 Task: Make in the project AgileEngine a sprint 'Performance Benchmarking Sprint'. Create in the project AgileEngine a sprint 'Performance Benchmarking Sprint'. Add in the project AgileEngine a sprint 'Performance Benchmarking Sprint'
Action: Mouse moved to (1298, 227)
Screenshot: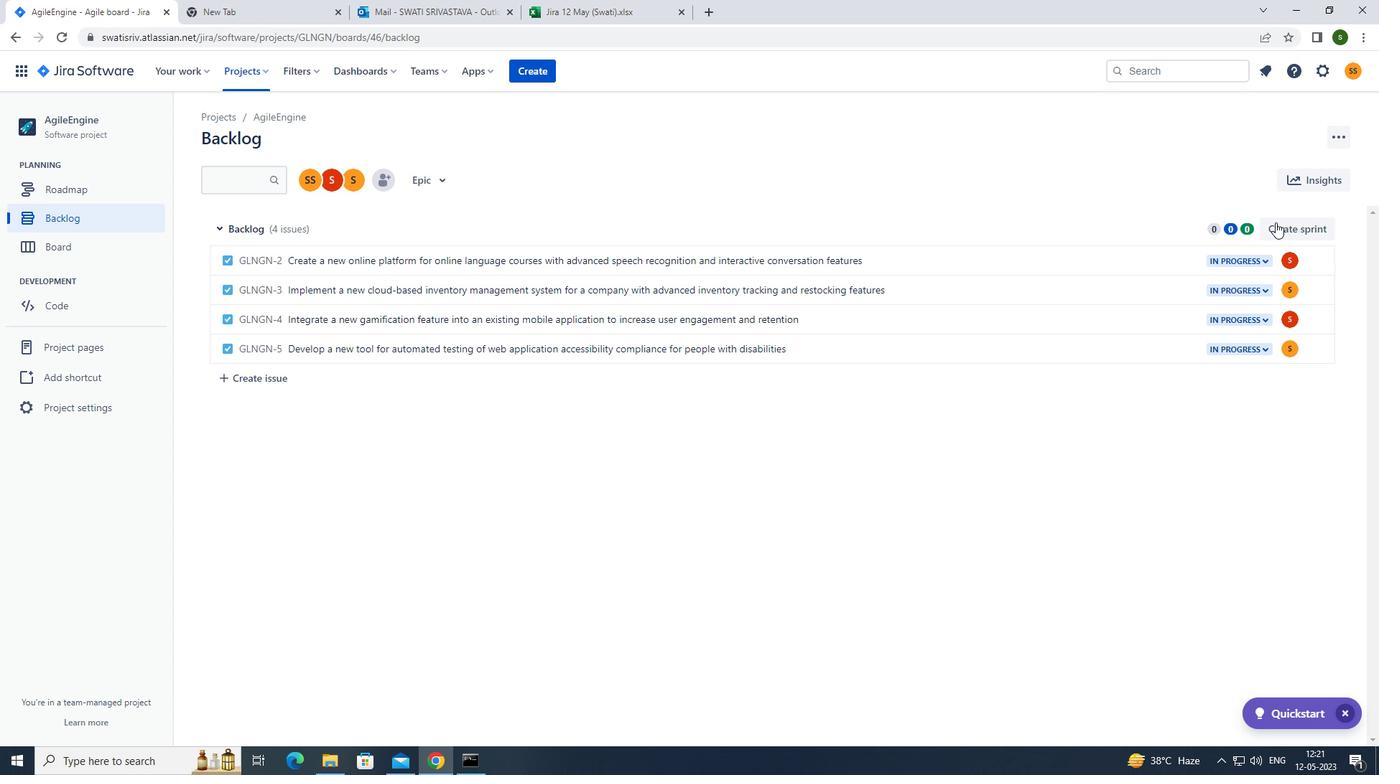 
Action: Mouse pressed left at (1298, 227)
Screenshot: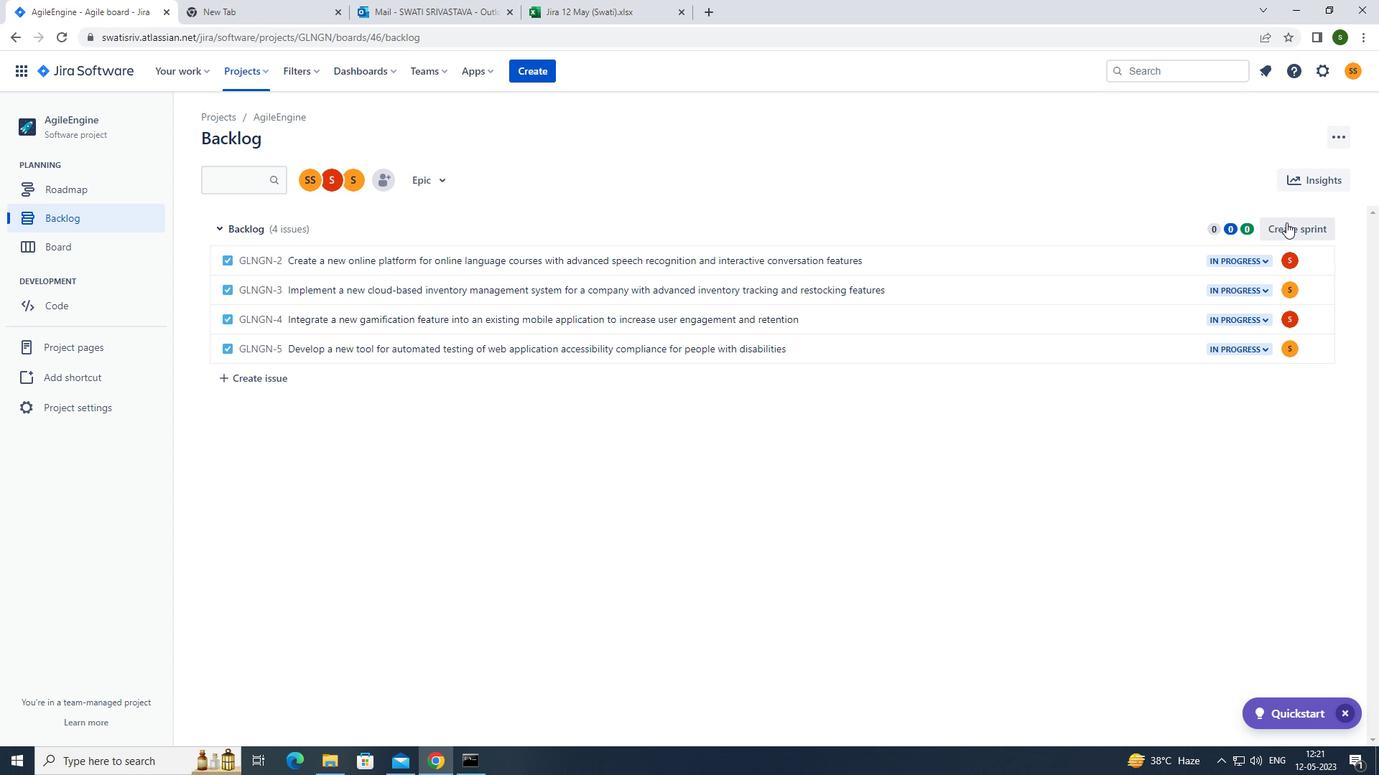 
Action: Mouse moved to (1322, 229)
Screenshot: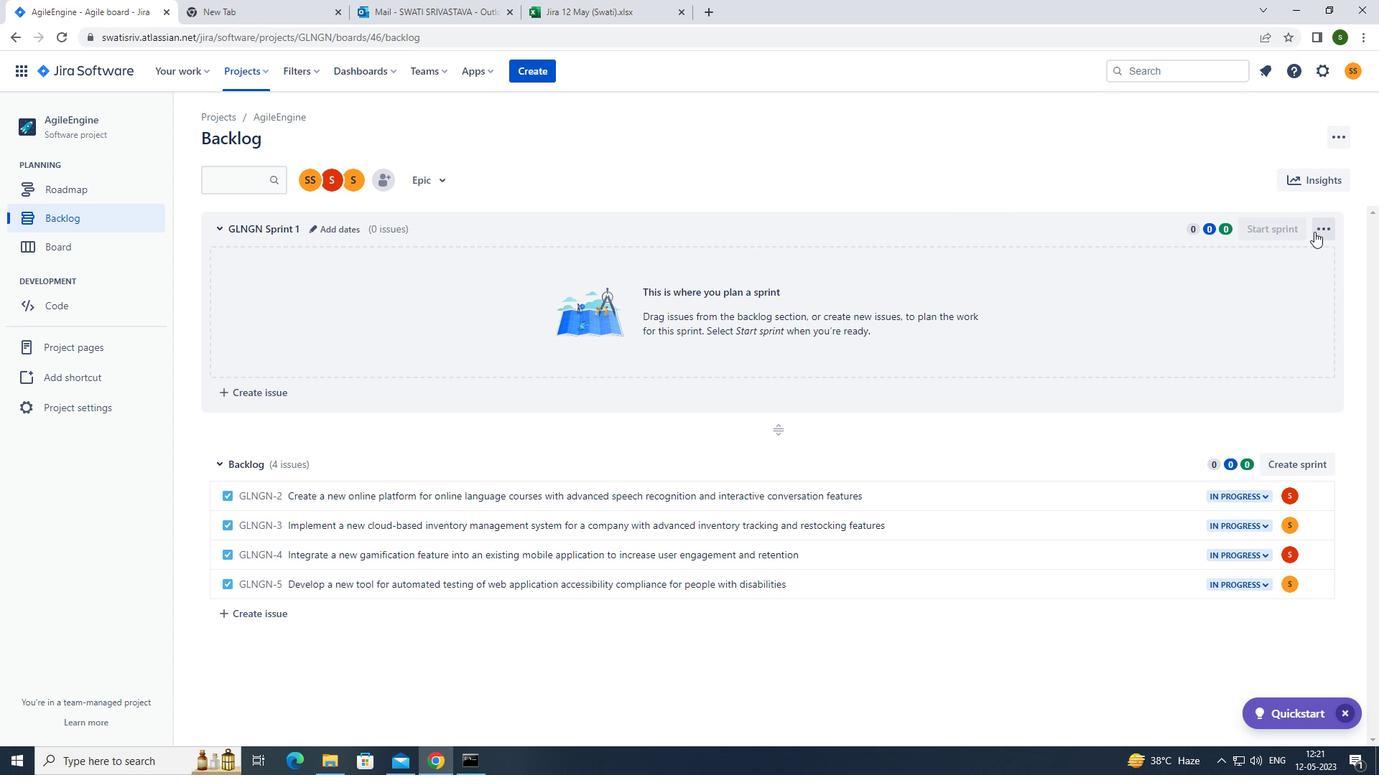 
Action: Mouse pressed left at (1322, 229)
Screenshot: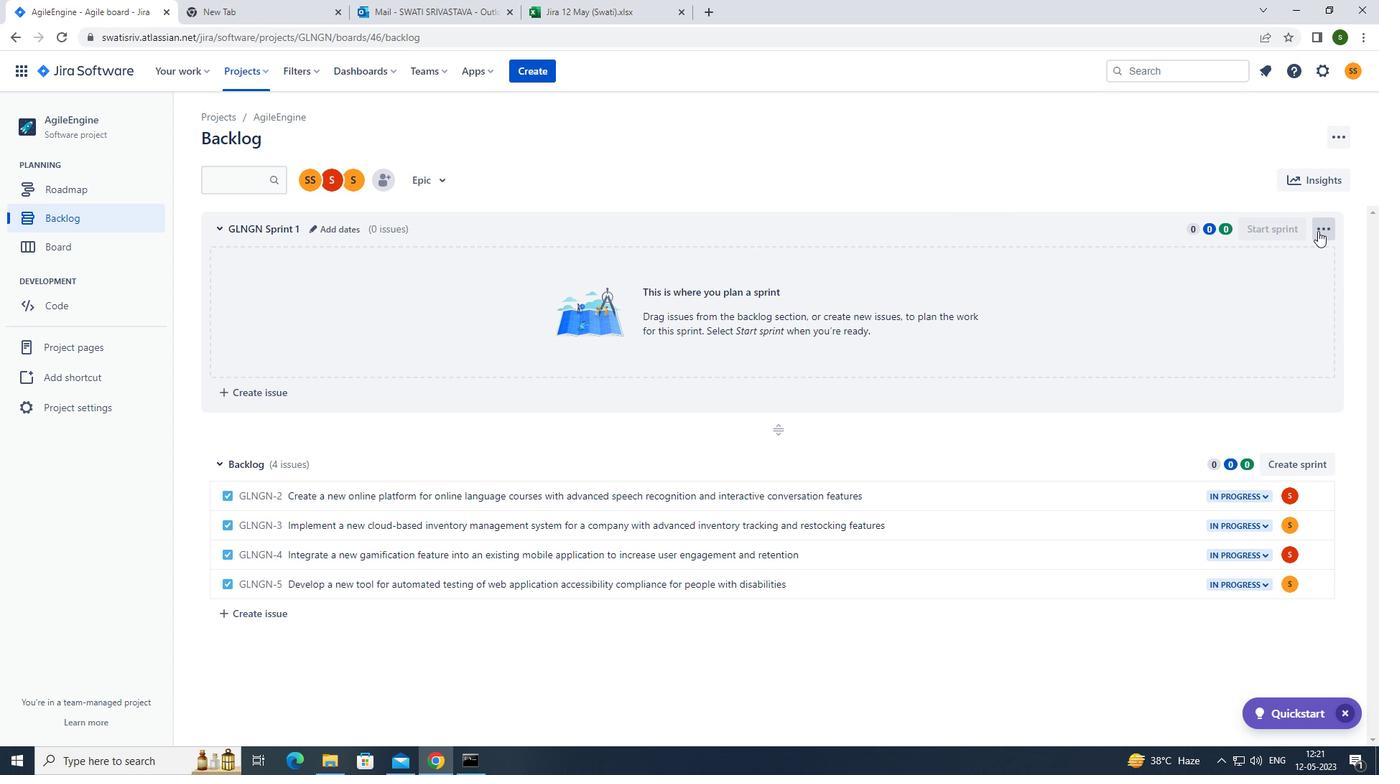 
Action: Mouse moved to (1290, 257)
Screenshot: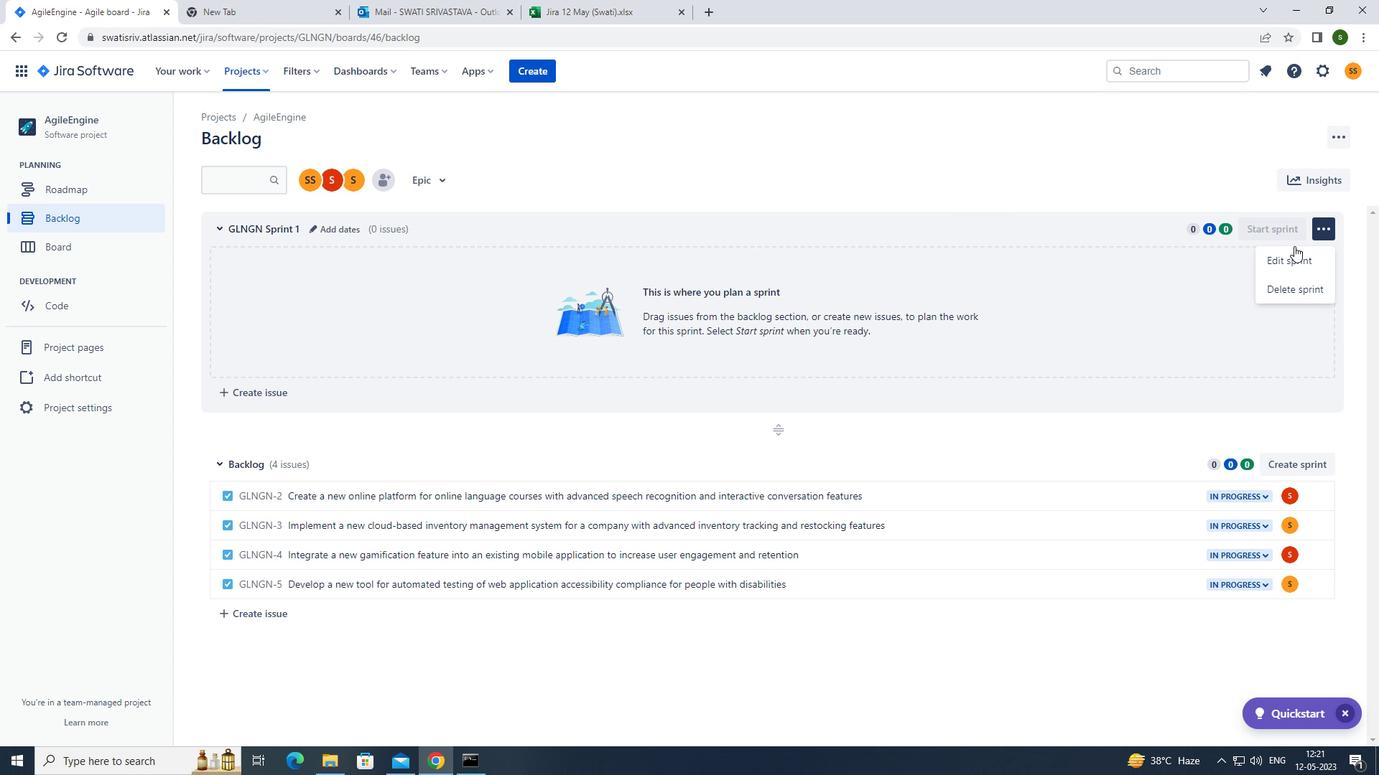 
Action: Mouse pressed left at (1290, 257)
Screenshot: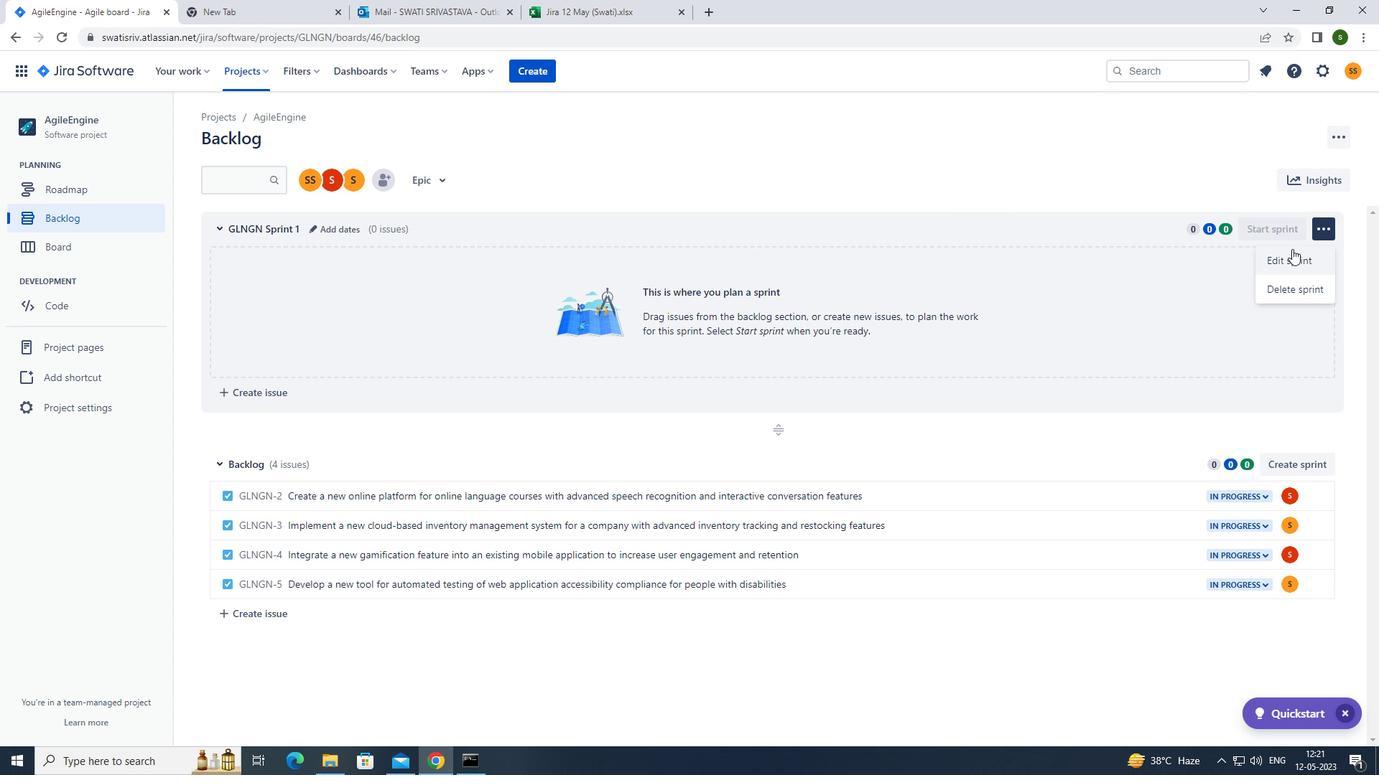 
Action: Mouse moved to (640, 186)
Screenshot: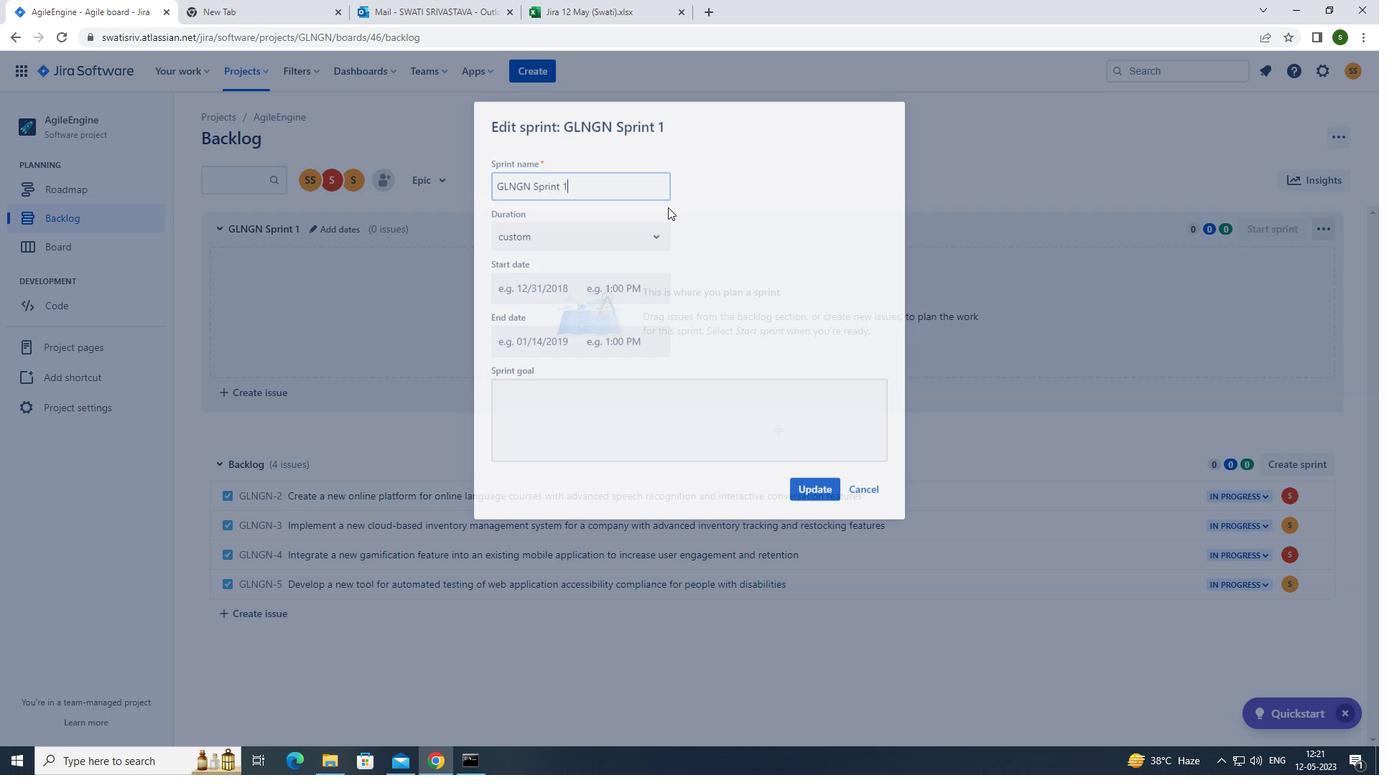 
Action: Key pressed <Key.backspace><Key.backspace><Key.backspace><Key.backspace><Key.backspace><Key.backspace><Key.backspace><Key.backspace><Key.backspace><Key.backspace><Key.backspace><Key.backspace><Key.backspace><Key.backspace><Key.backspace><Key.backspace><Key.backspace><Key.backspace><Key.backspace><Key.backspace><Key.caps_lock>p<Key.caps_lock>erformance<Key.space><Key.caps_lock>b<Key.caps_lock>enchmarking<Key.space><Key.caps_lock>s<Key.caps_lock>print
Screenshot: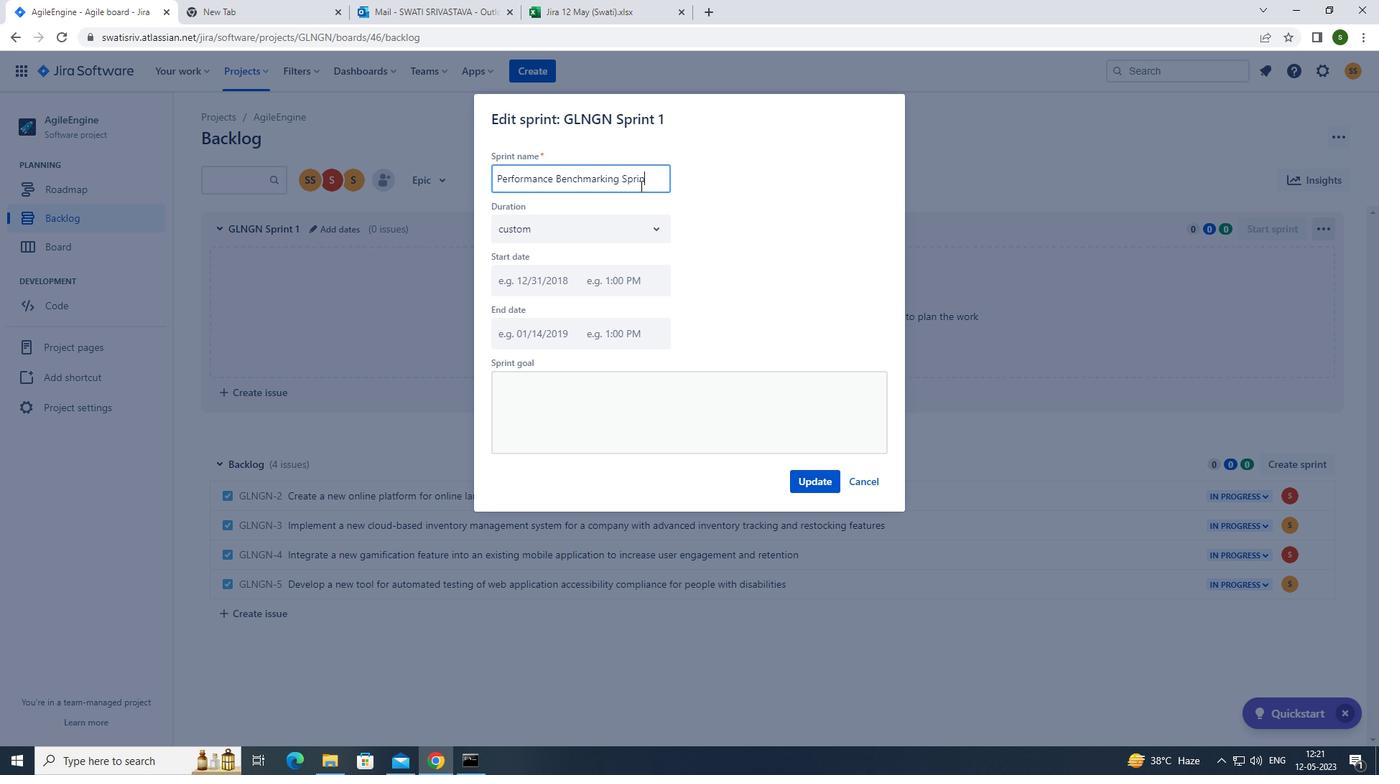 
Action: Mouse moved to (811, 474)
Screenshot: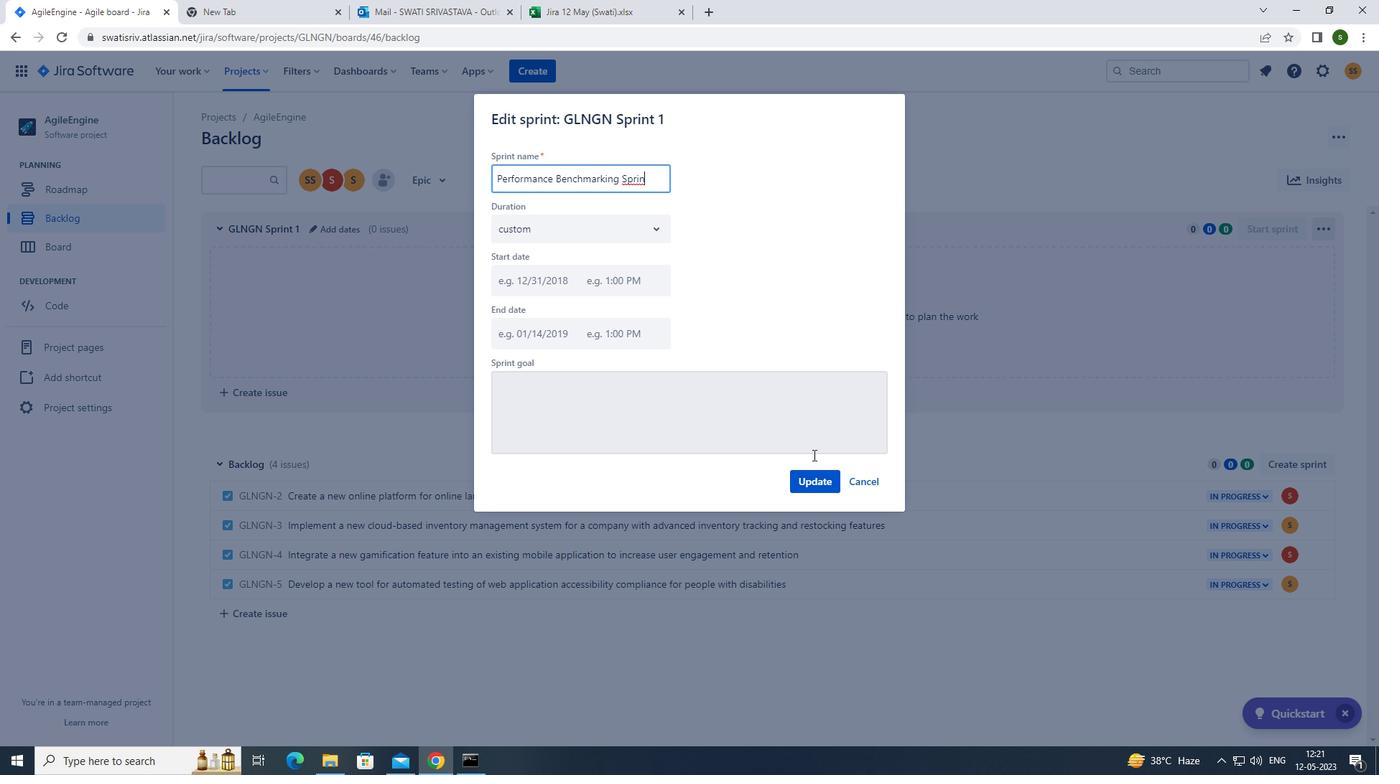
Action: Mouse pressed left at (811, 474)
Screenshot: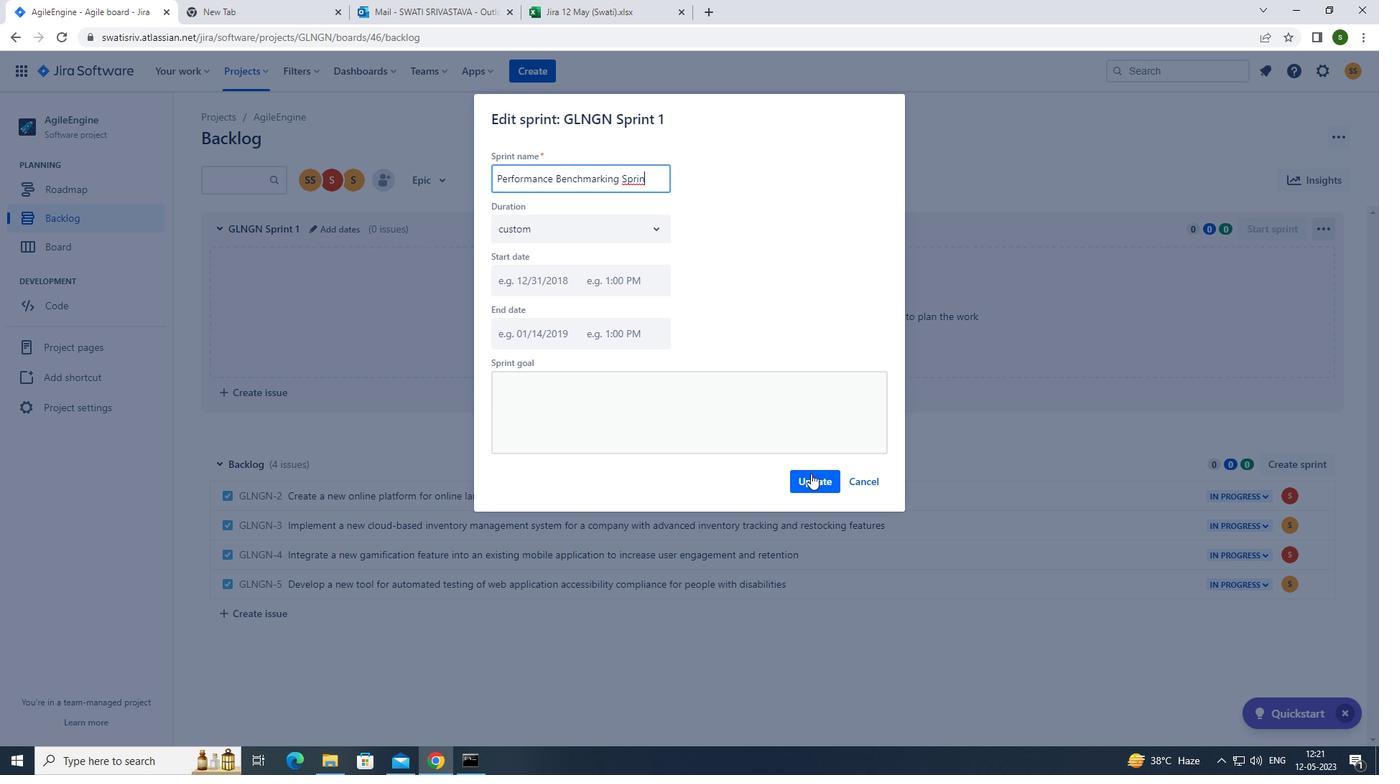 
Action: Mouse moved to (1293, 467)
Screenshot: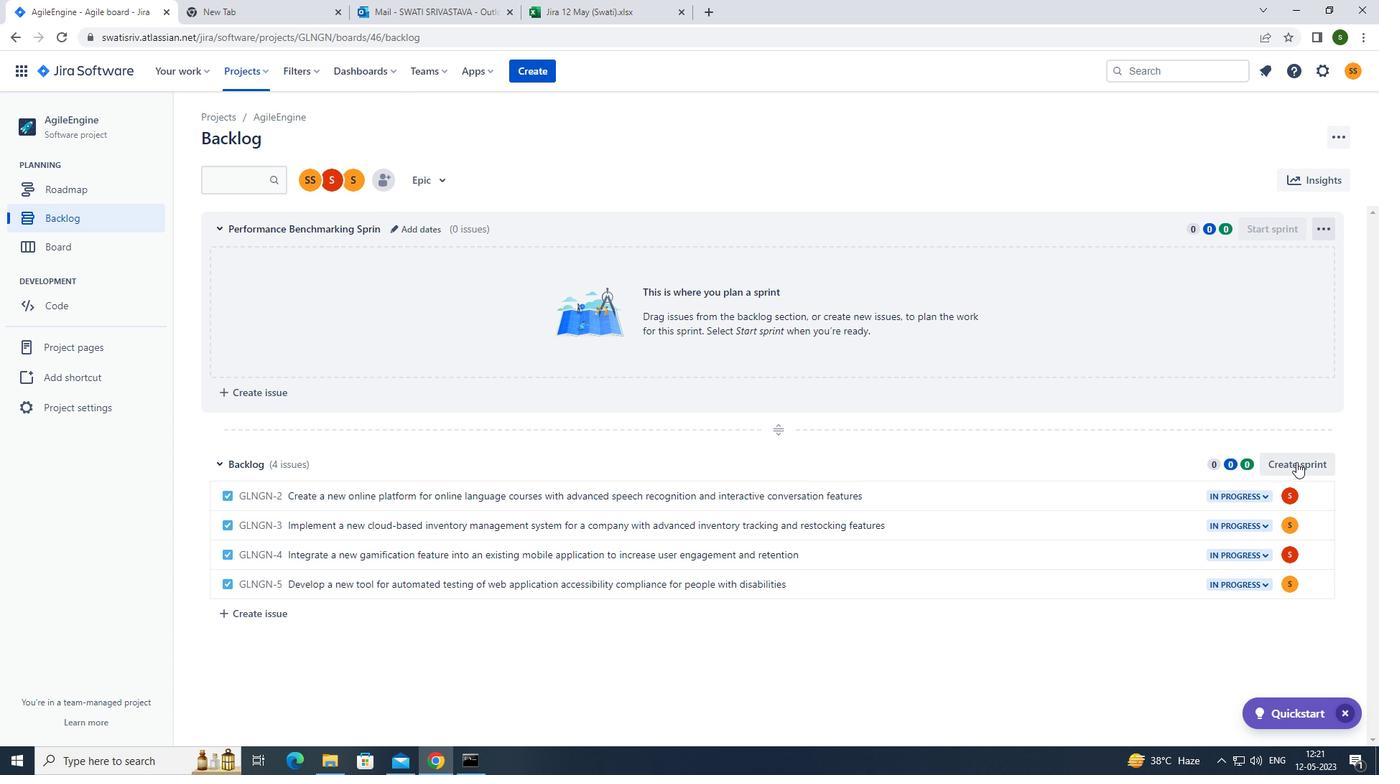 
Action: Mouse pressed left at (1293, 467)
Screenshot: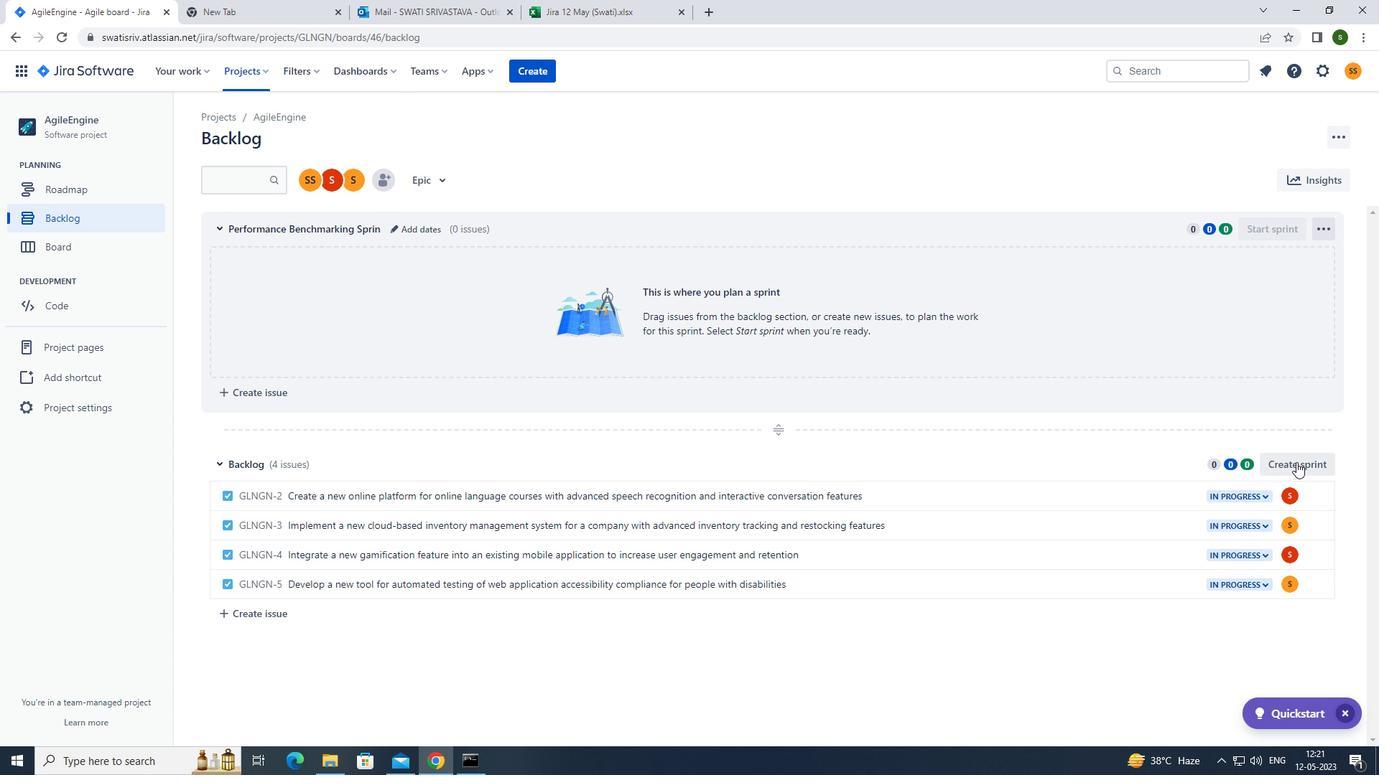 
Action: Mouse moved to (1324, 464)
Screenshot: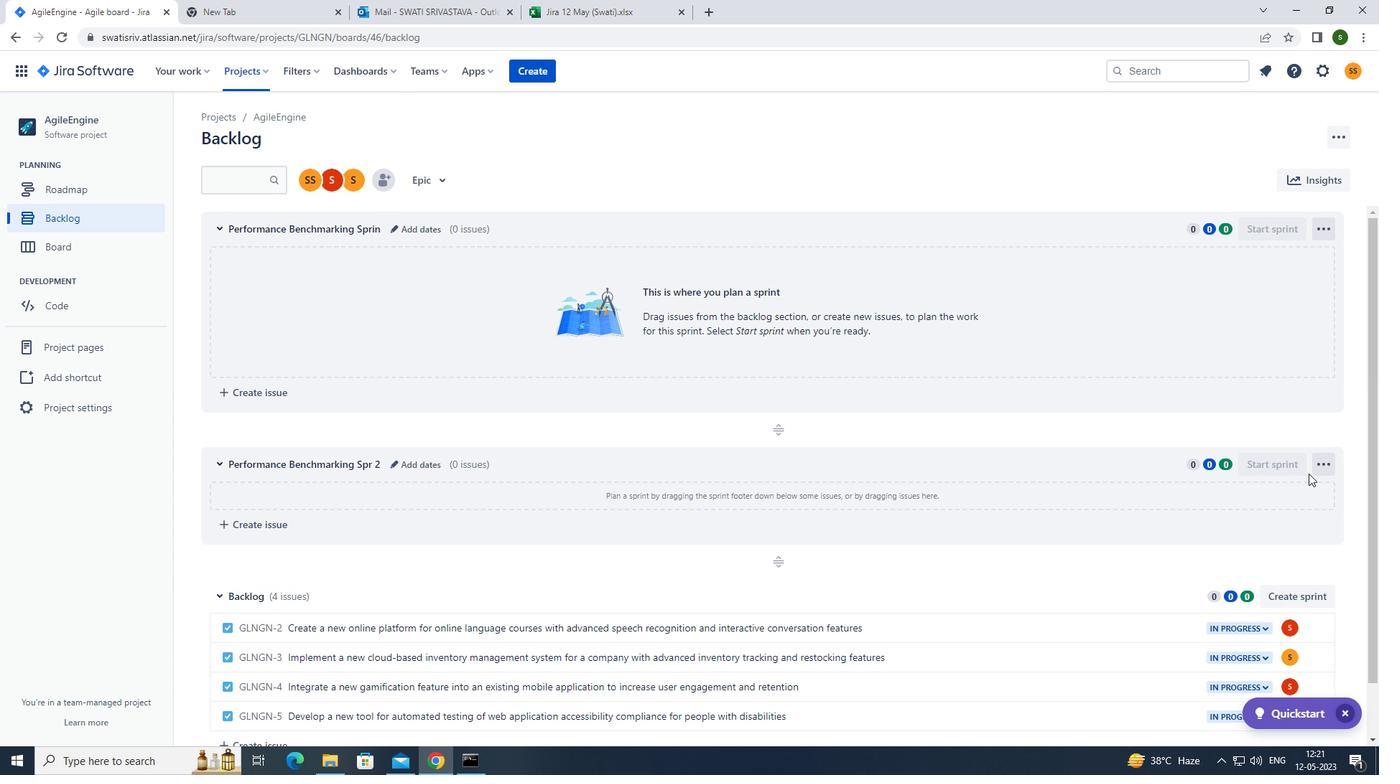 
Action: Mouse pressed left at (1324, 464)
Screenshot: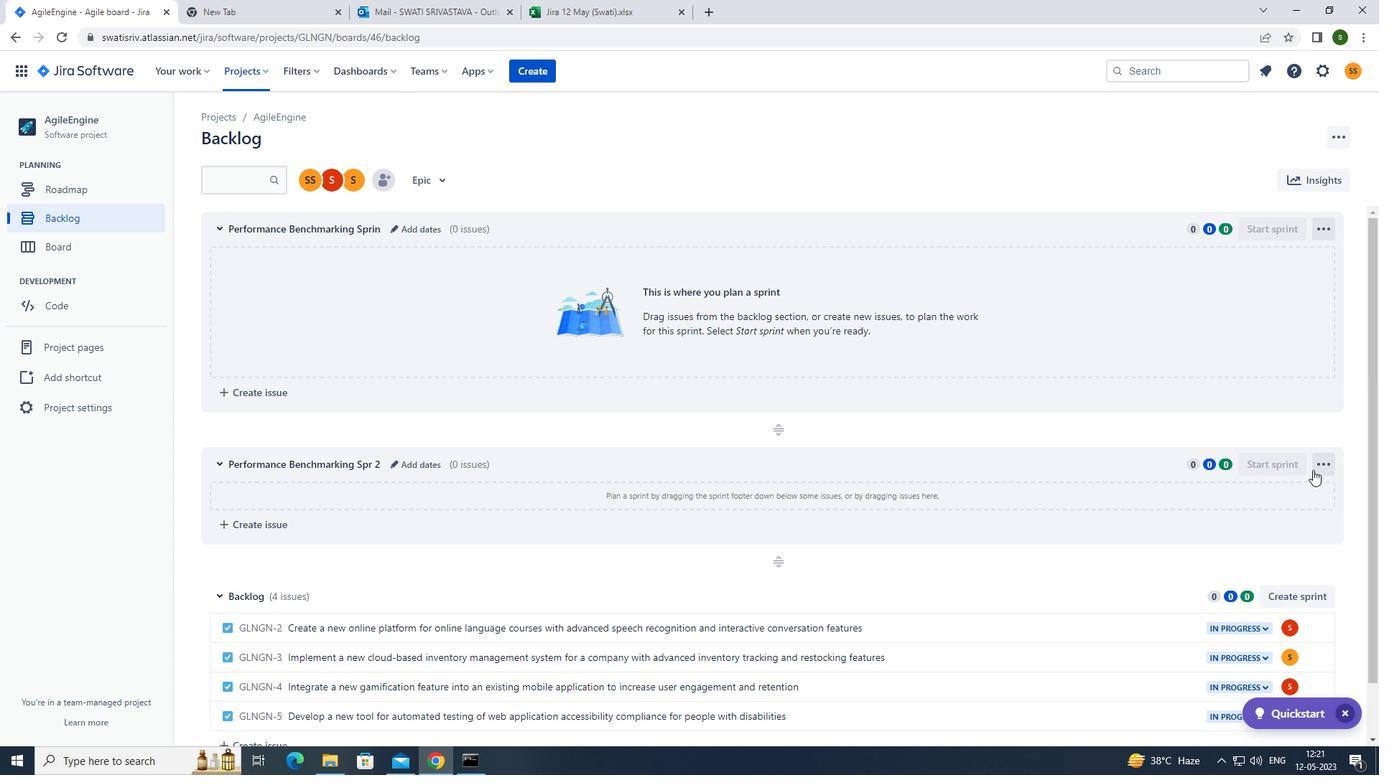 
Action: Mouse moved to (1280, 517)
Screenshot: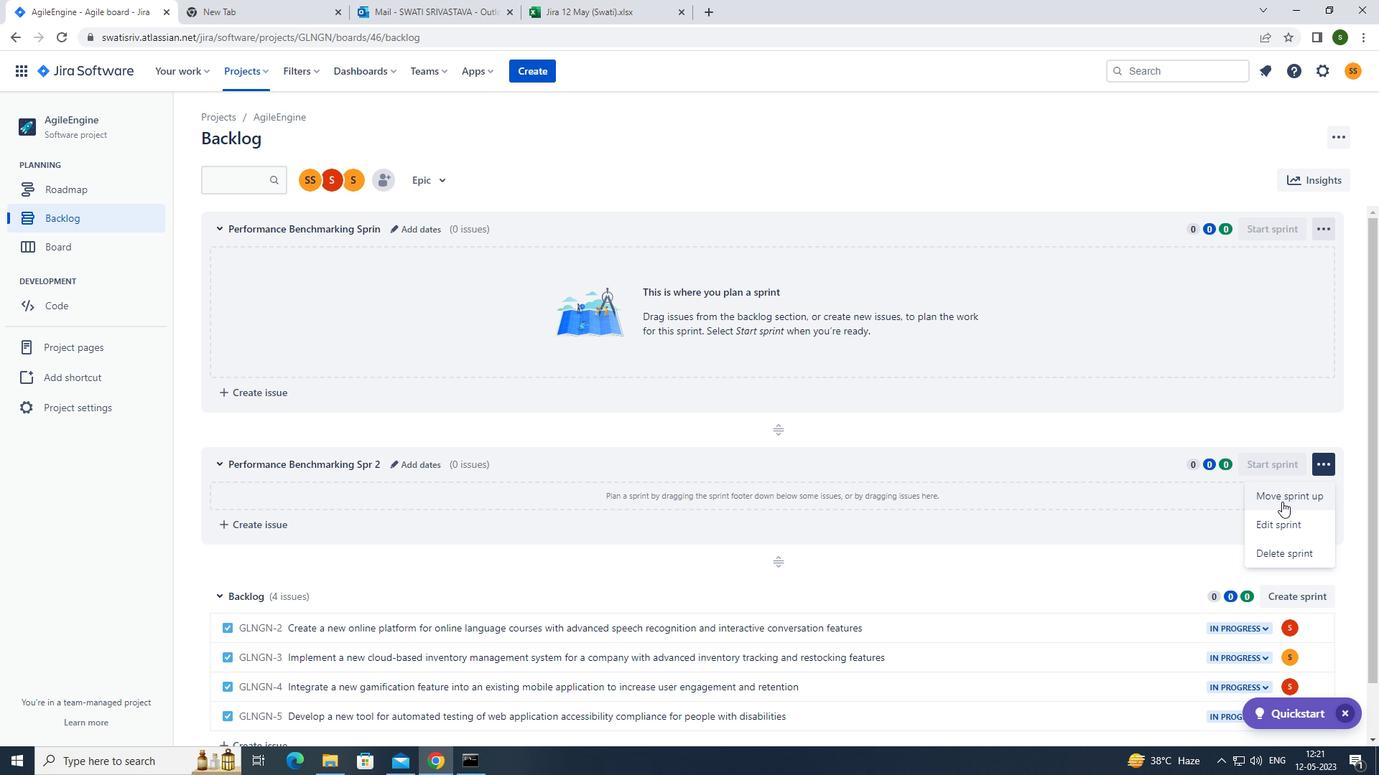
Action: Mouse pressed left at (1280, 517)
Screenshot: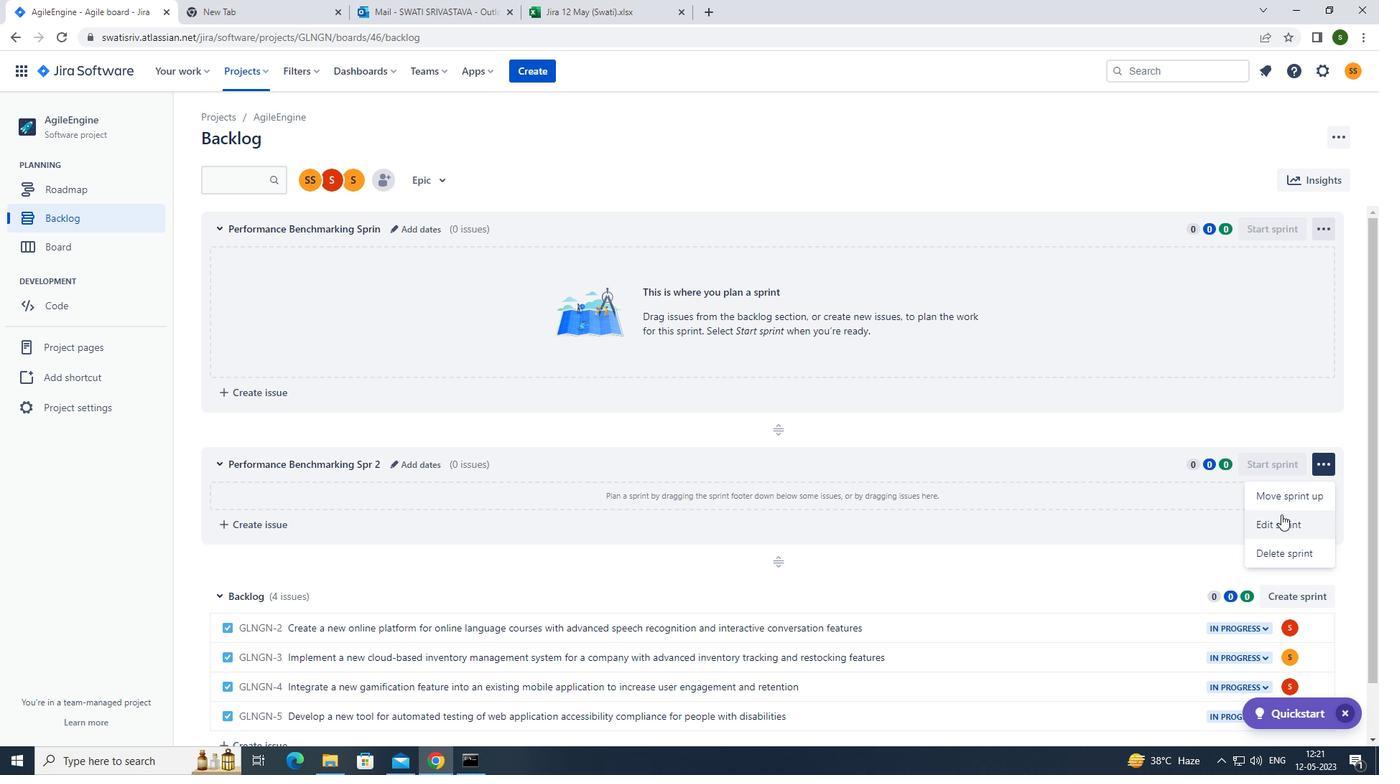 
Action: Mouse moved to (655, 177)
Screenshot: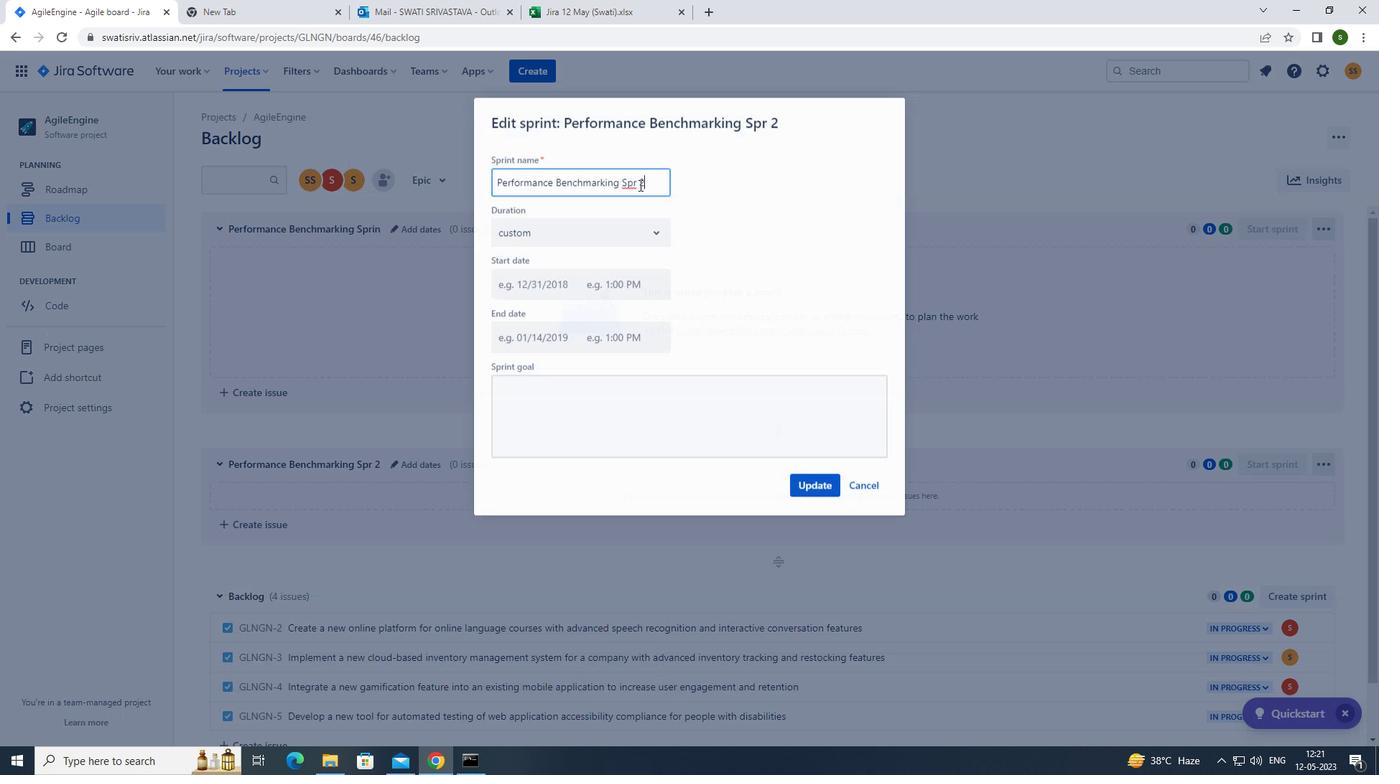 
Action: Key pressed <Key.backspace><Key.backspace><Key.backspace><Key.backspace><Key.backspace><Key.backspace><Key.backspace><Key.backspace><Key.backspace><Key.backspace><Key.backspace><Key.backspace><Key.backspace><Key.backspace><Key.backspace><Key.backspace><Key.backspace><Key.backspace><Key.backspace><Key.backspace><Key.backspace><Key.backspace><Key.backspace><Key.backspace><Key.backspace><Key.backspace><Key.backspace><Key.backspace><Key.backspace><Key.backspace><Key.backspace><Key.backspace><Key.backspace><Key.backspace><Key.backspace><Key.caps_lock>p<Key.caps_lock>erformance<Key.space><Key.caps_lock>b<Key.caps_lock>enchmarking<Key.space><Key.caps_lock>s<Key.caps_lock>print
Screenshot: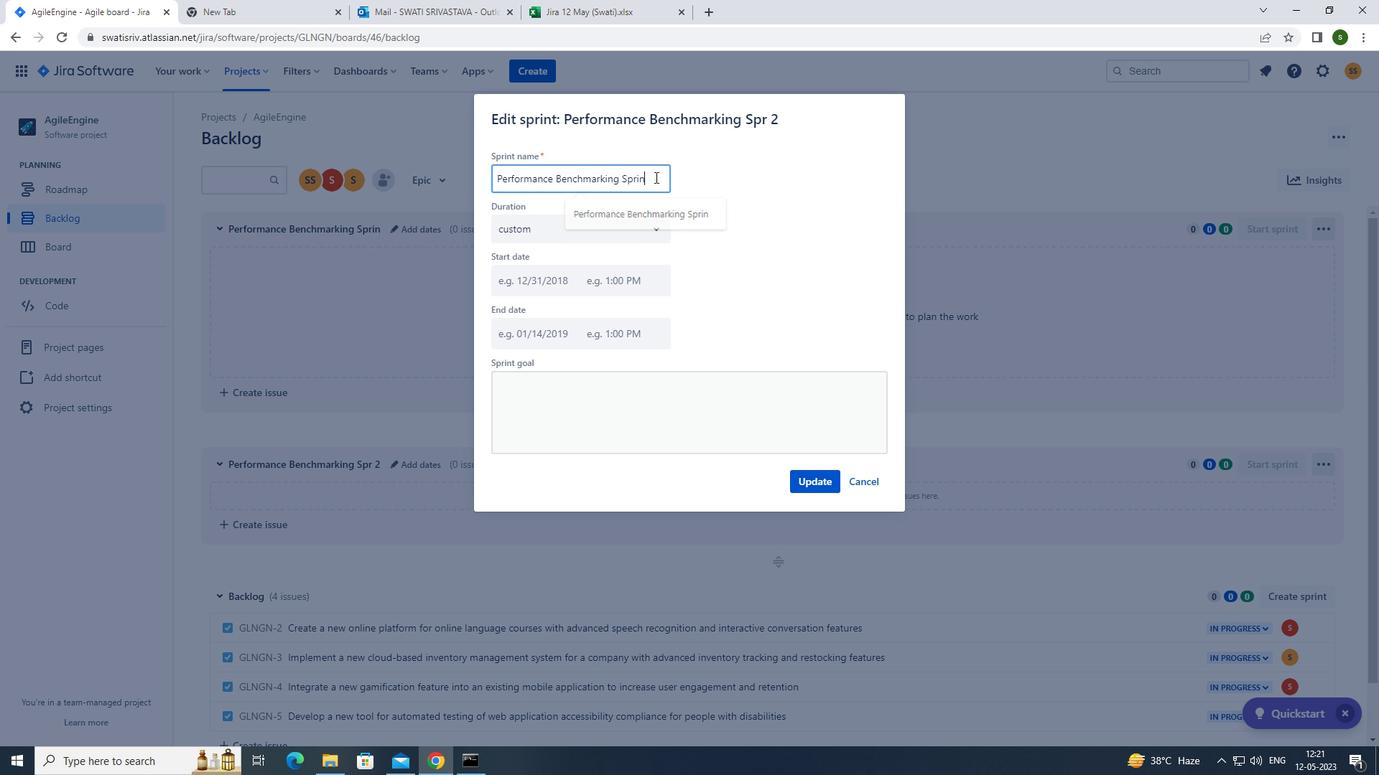 
Action: Mouse moved to (821, 479)
Screenshot: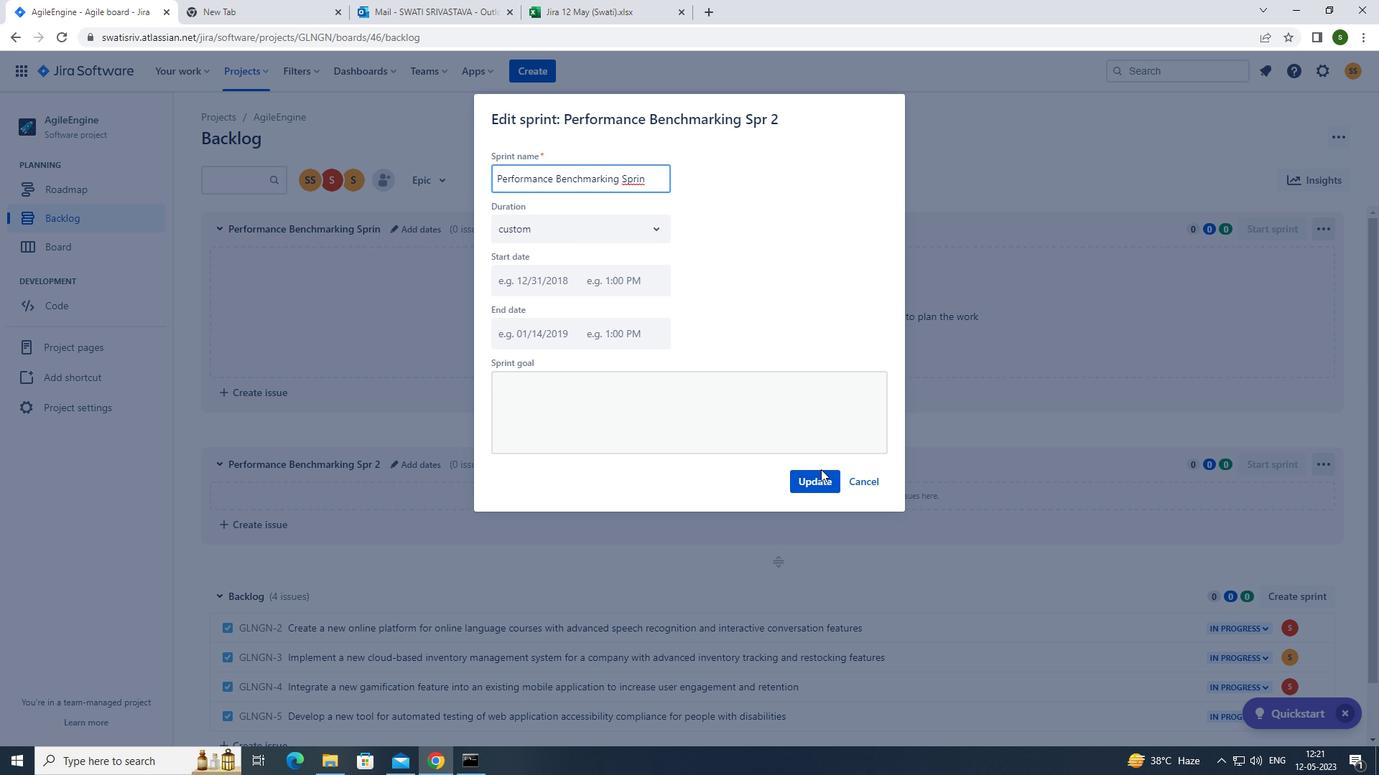 
Action: Mouse pressed left at (821, 479)
Screenshot: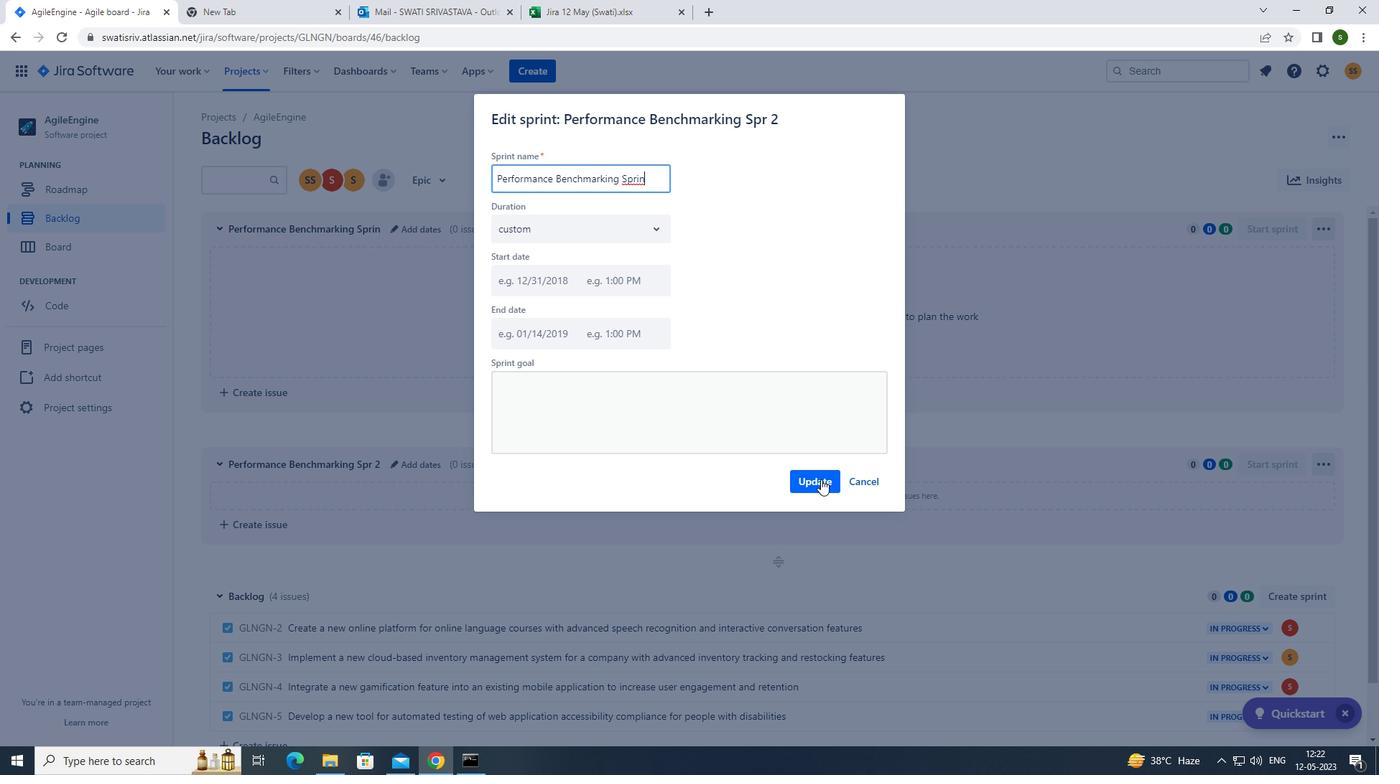 
Action: Mouse moved to (1287, 599)
Screenshot: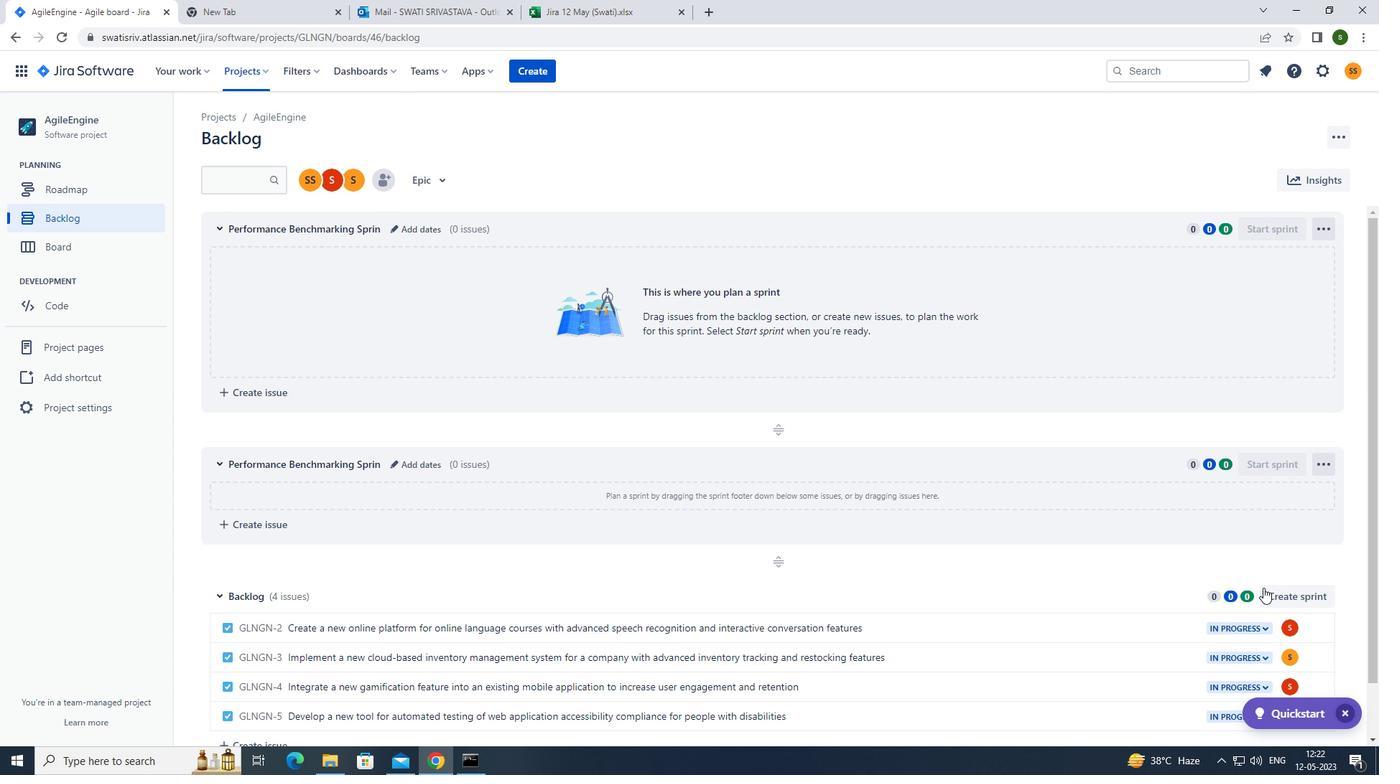 
Action: Mouse pressed left at (1287, 599)
Screenshot: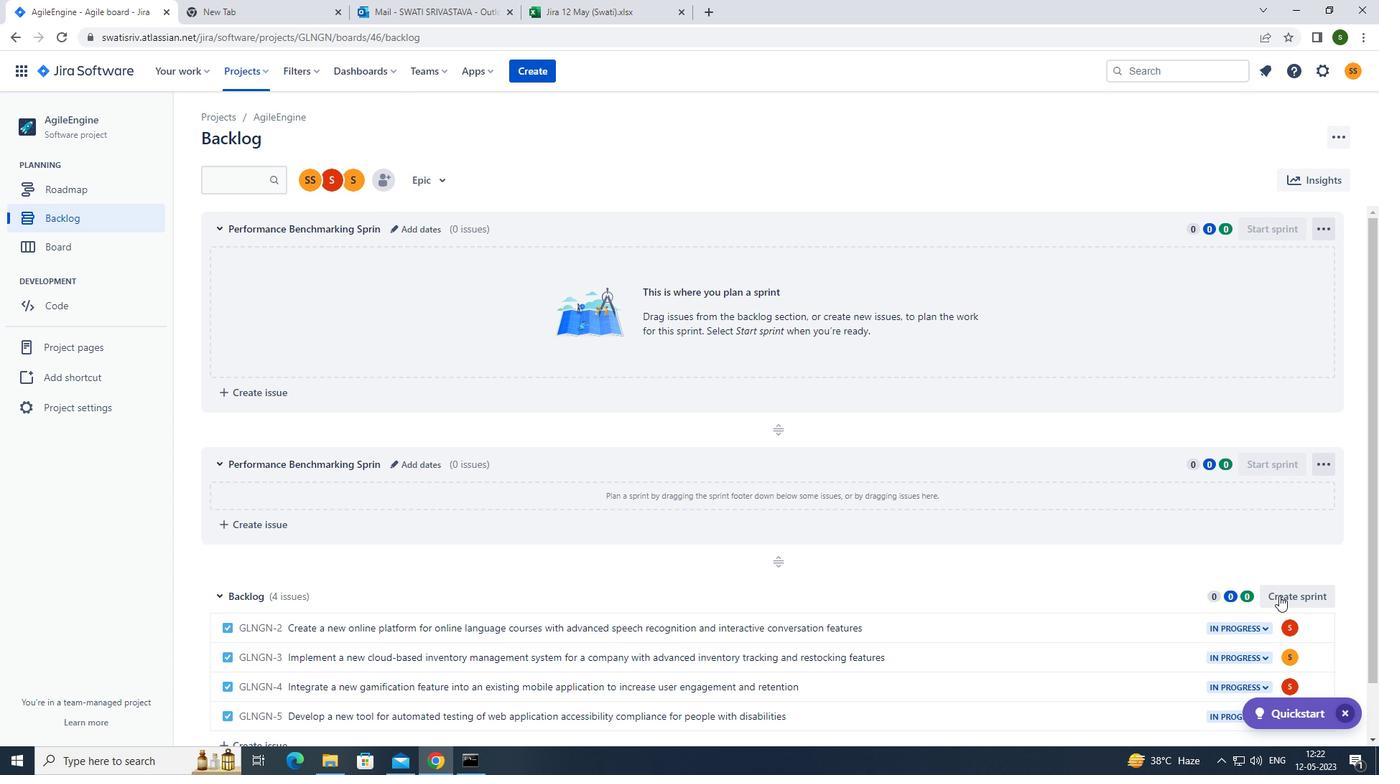 
Action: Mouse moved to (1323, 593)
Screenshot: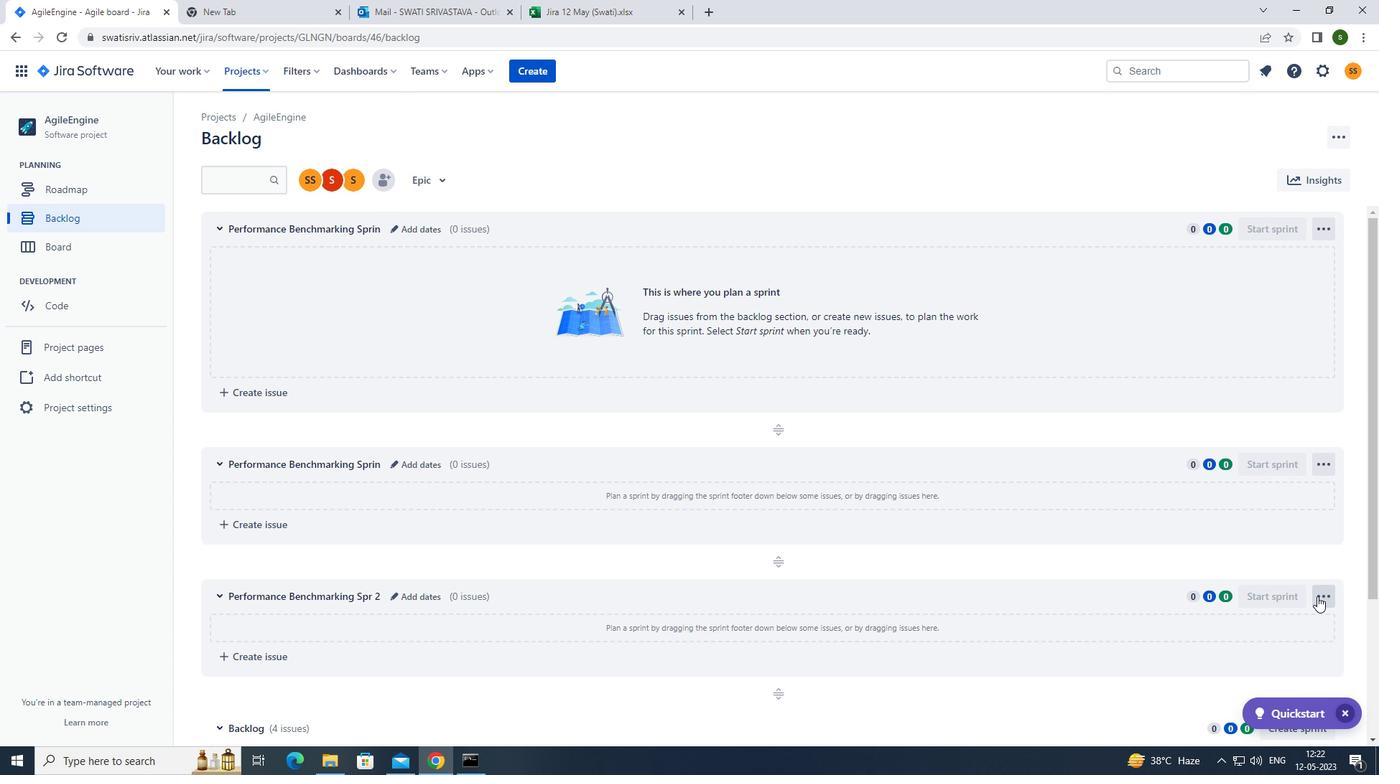 
Action: Mouse pressed left at (1323, 593)
Screenshot: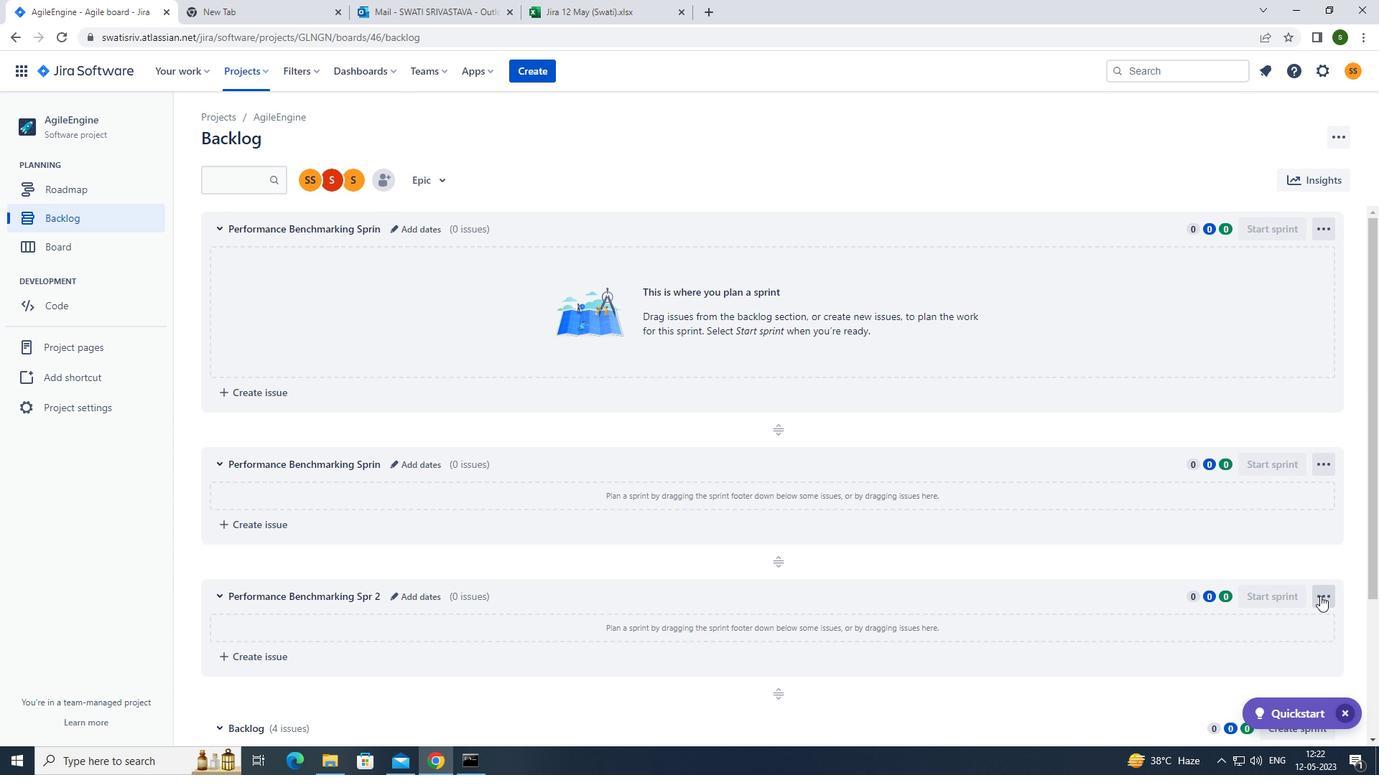 
Action: Mouse moved to (1278, 652)
Screenshot: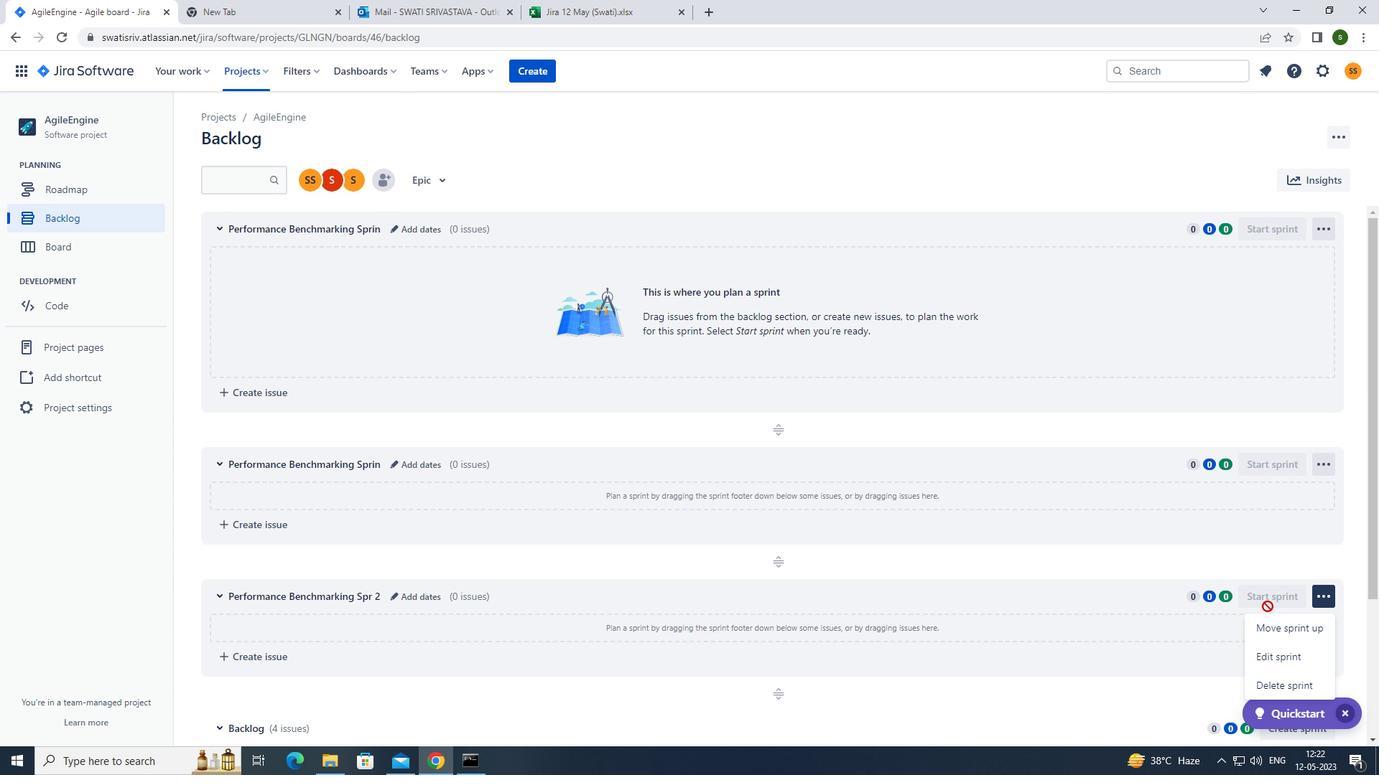 
Action: Mouse pressed left at (1278, 652)
Screenshot: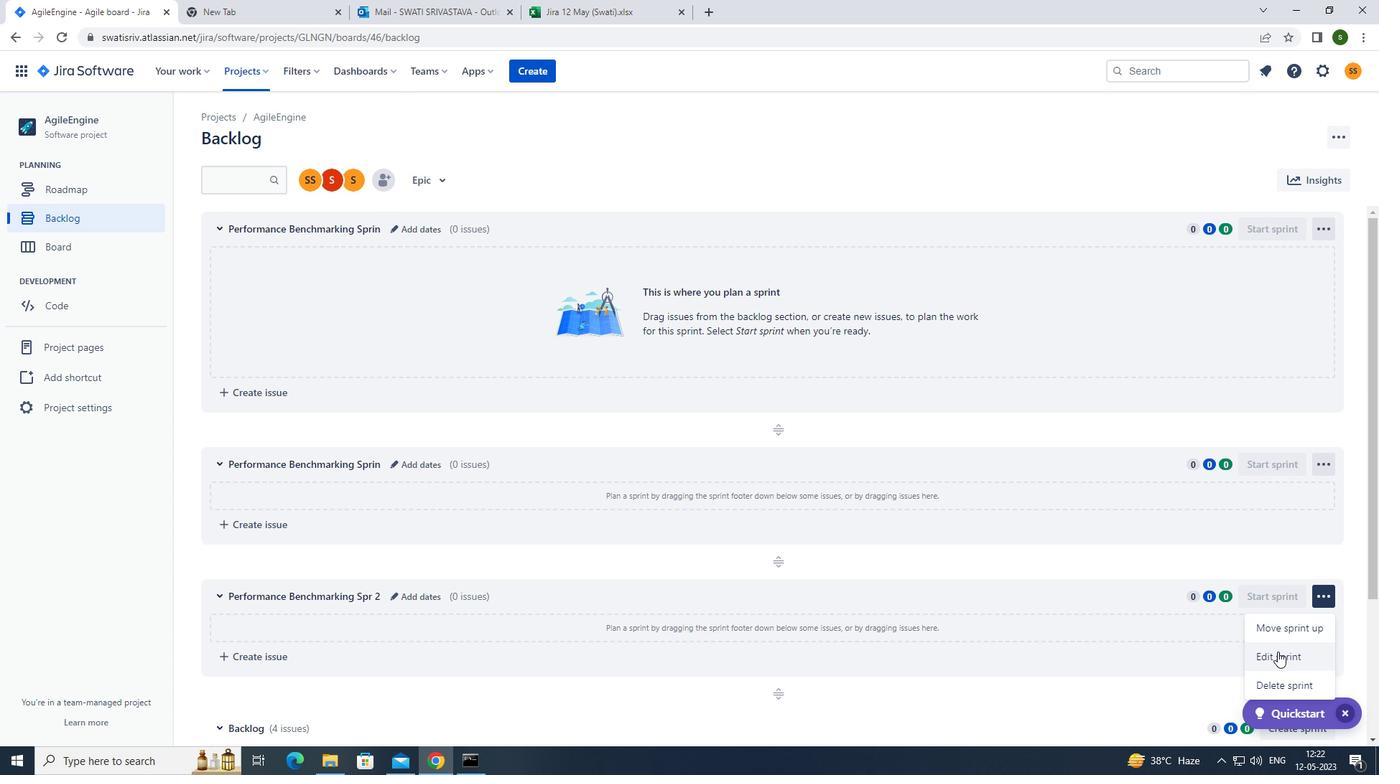 
Action: Mouse moved to (650, 173)
Screenshot: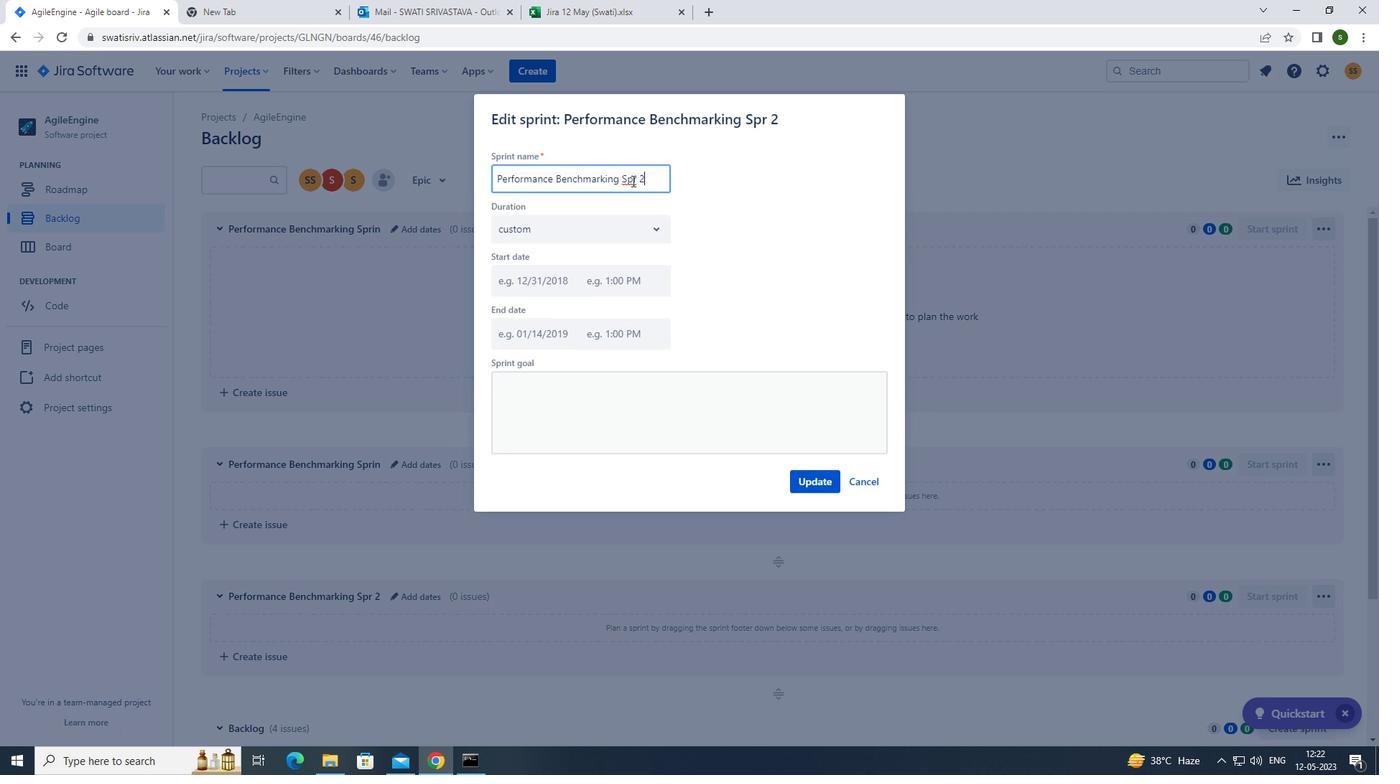 
Action: Key pressed <Key.backspace><Key.backspace><Key.backspace><Key.backspace><Key.backspace><Key.backspace><Key.backspace><Key.backspace><Key.backspace><Key.backspace><Key.backspace><Key.backspace><Key.backspace><Key.backspace><Key.backspace><Key.backspace><Key.backspace><Key.backspace><Key.backspace><Key.backspace><Key.backspace><Key.backspace><Key.backspace><Key.backspace><Key.backspace><Key.backspace><Key.backspace><Key.backspace><Key.backspace><Key.backspace><Key.backspace><Key.backspace><Key.backspace><Key.backspace><Key.backspace><Key.caps_lock>p<Key.caps_lock>erformance<Key.space><Key.caps_lock>b<Key.caps_lock>enchmarking<Key.space><Key.caps_lock>s<Key.caps_lock>print
Screenshot: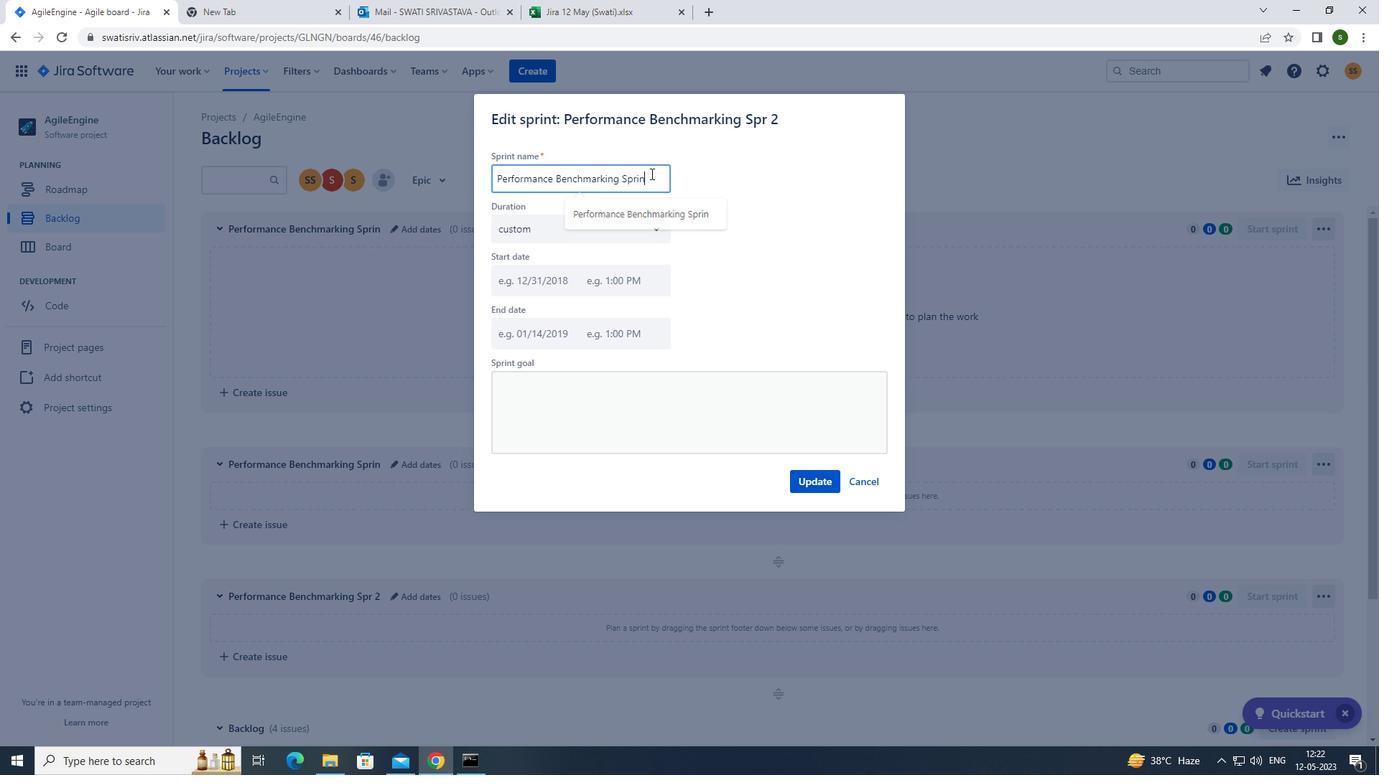 
Action: Mouse moved to (824, 475)
Screenshot: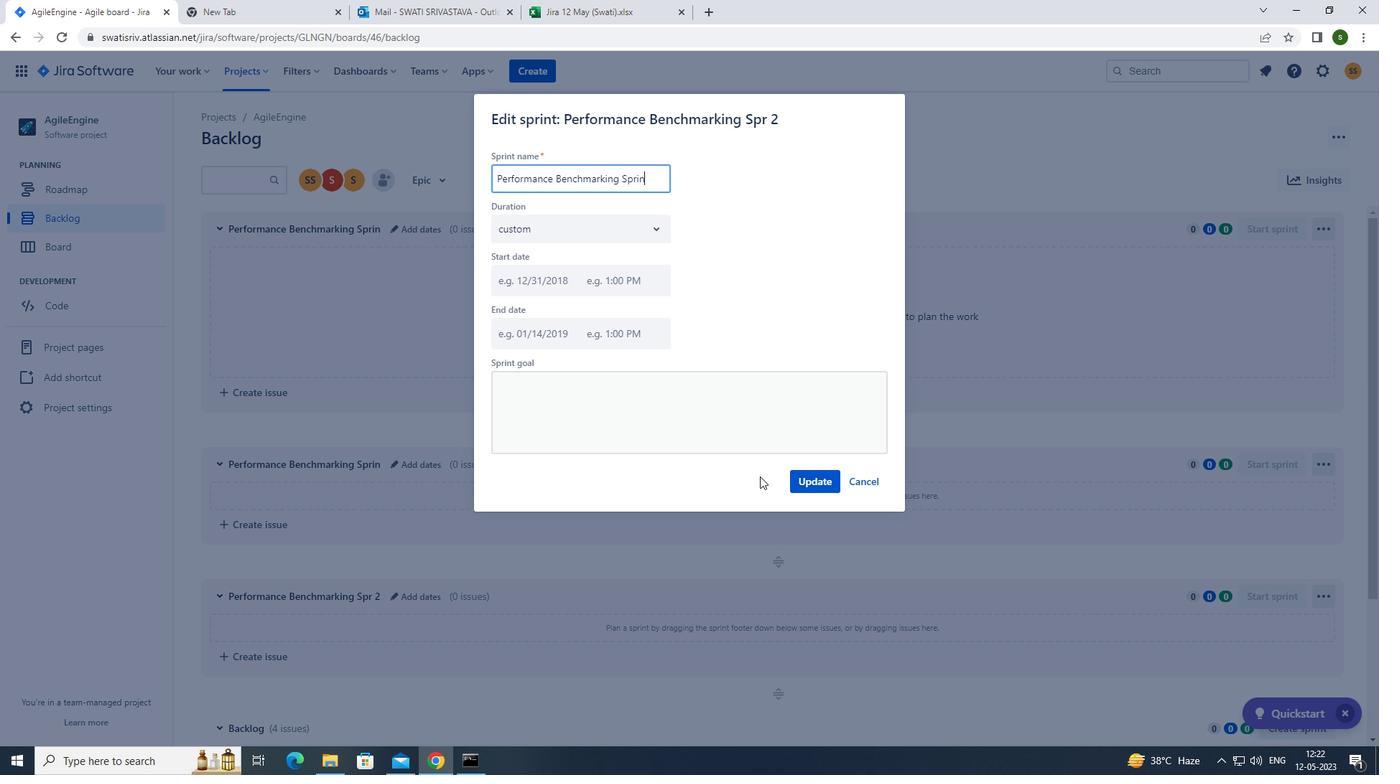 
Action: Mouse pressed left at (824, 475)
Screenshot: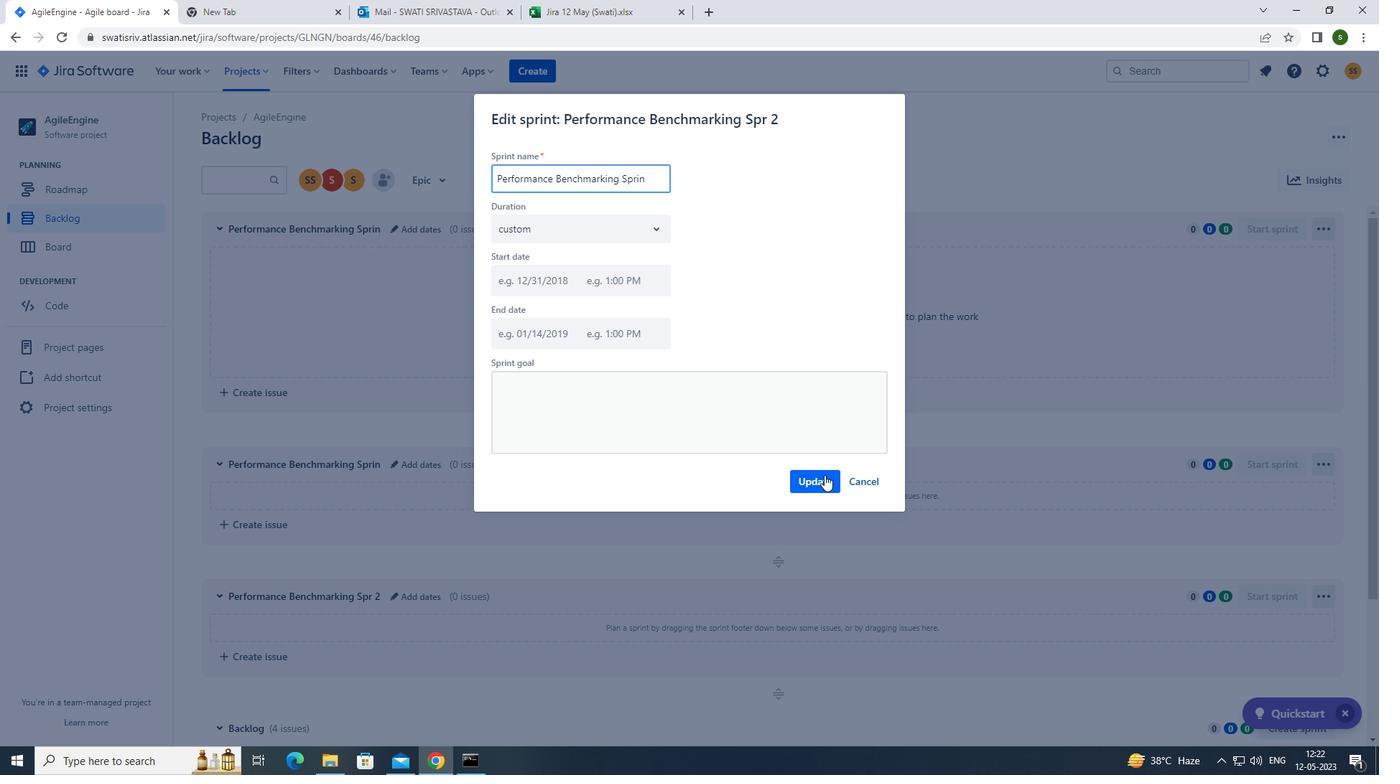 
